 Task: In the  document Michael.txtMake this file  'available offline' Add shortcut to Drive 'Starred'Email the file to   softage.7@softage.net, with message attached Attention Needed: Please prioritize going through the email I've sent. and file type: 'HTML'
Action: Key pressed <Key.down>///\\\\\<Key.tab><Key.tab><Key.tab><Key.enter><Key.tab><Key.tab><Key.tab><Key.tab><Key.tab><Key.tab><Key.tab><Key.tab><Key.tab><Key.tab><Key.tab><Key.tab><Key.tab><Key.tab><Key.tab><Key.tab><Key.tab><Key.enter><Key.down><Key.enter>
Screenshot: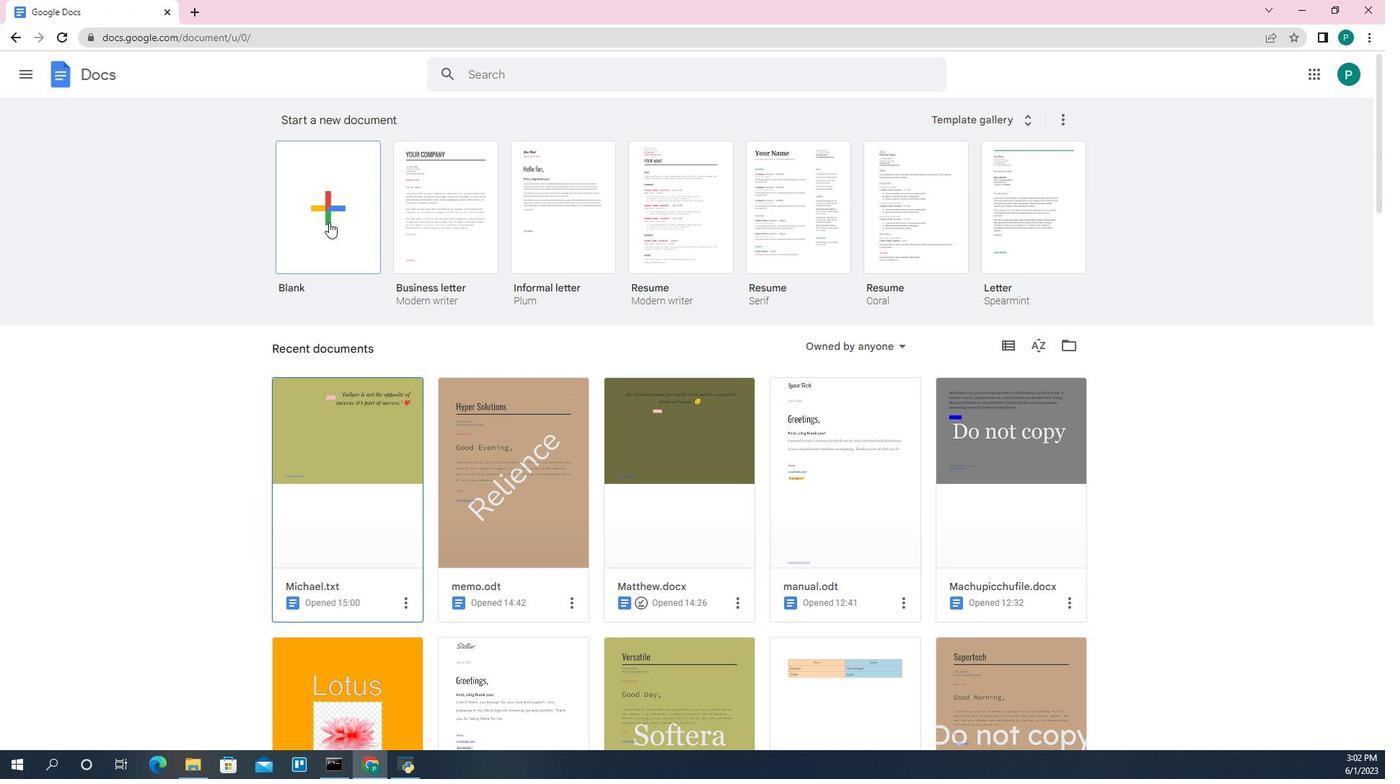 
Action: Mouse moved to (1190, 87)
Screenshot: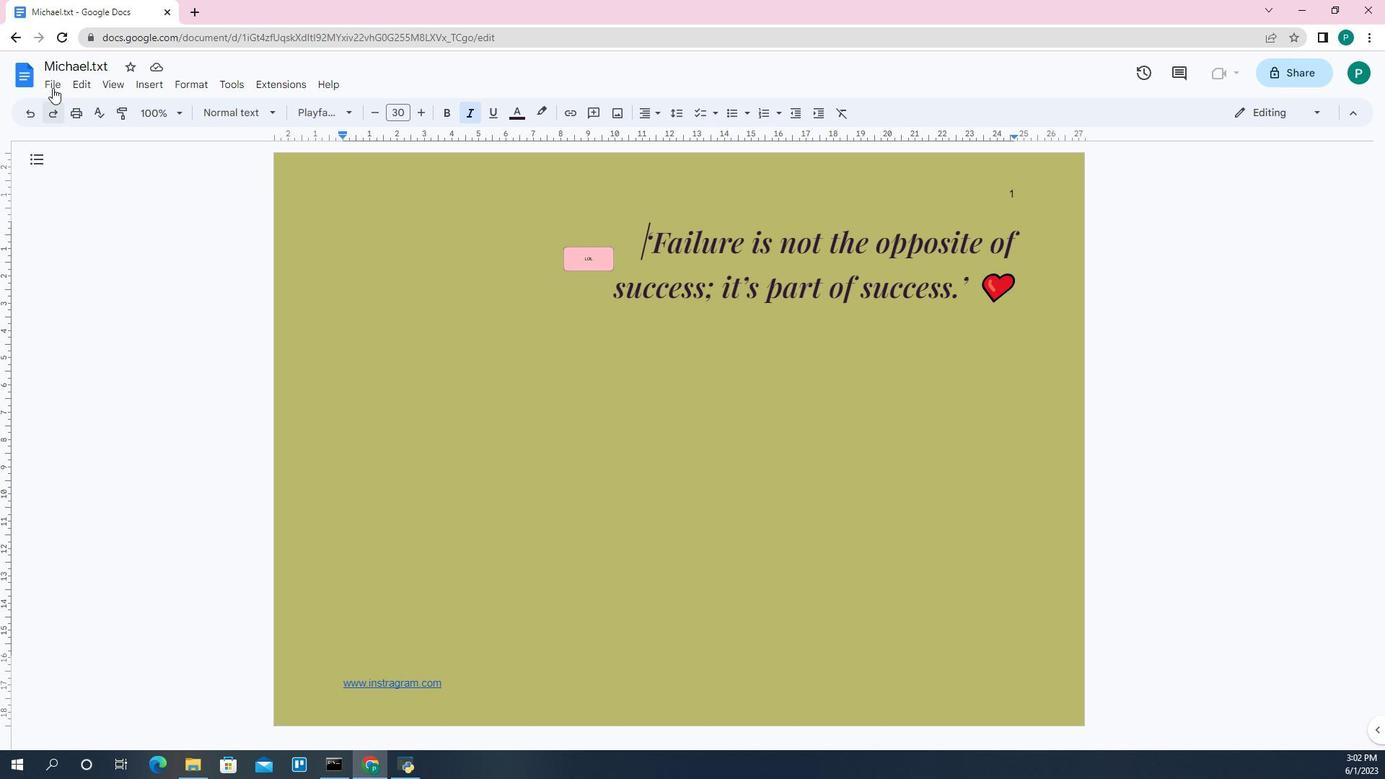 
Action: Mouse pressed left at (1190, 87)
Screenshot: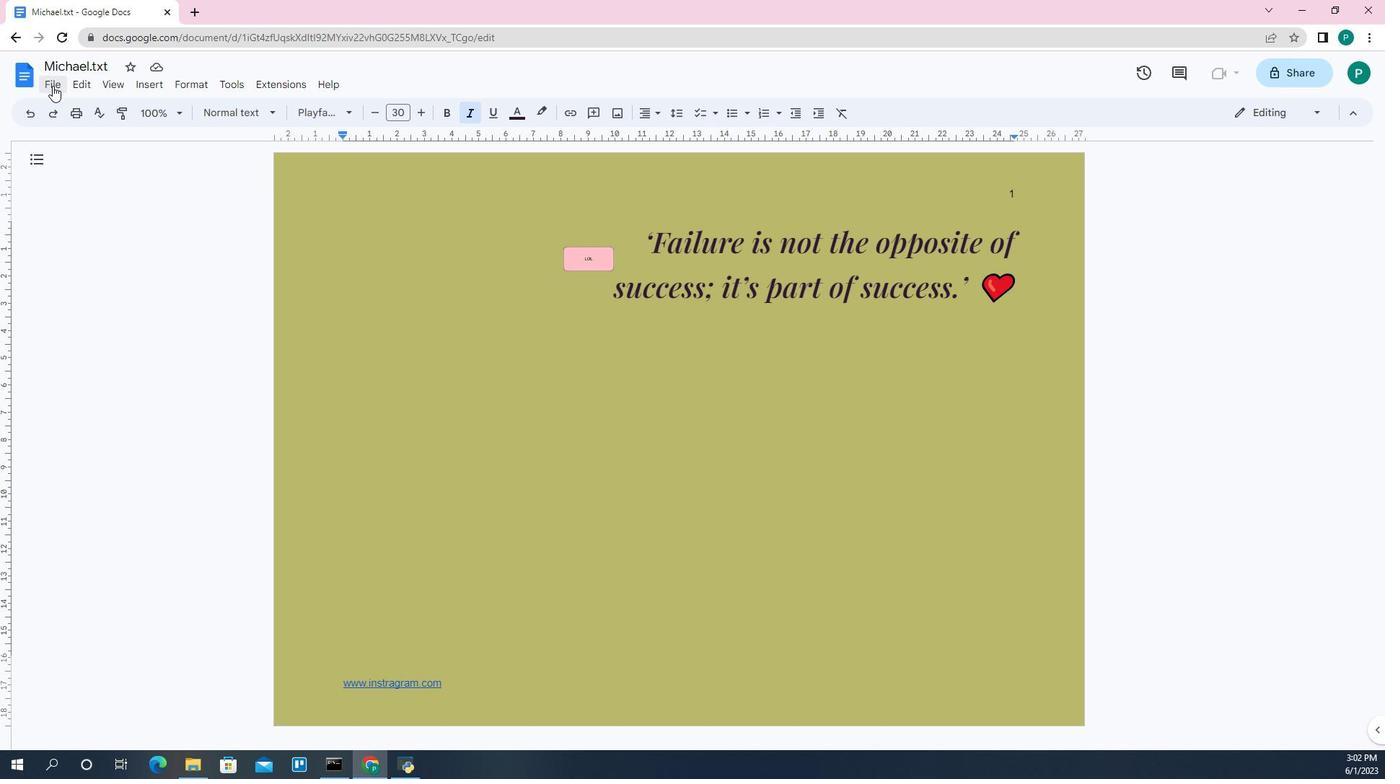 
Action: Key pressed <Key.down><Key.down><Key.down><Key.down><Key.down><Key.down><Key.down><Key.down><Key.down><Key.down><Key.down><Key.down><Key.enter><Key.right><Key.left><Key.down><Key.down><Key.down><Key.down><Key.down><Key.down><Key.down><Key.down><Key.down><Key.enter><Key.down><Key.up><Key.tab><Key.tab><Key.tab><Key.tab><Key.tab><Key.tab><Key.tab><Key.enter><Key.tab><Key.tab><Key.enter>
Screenshot: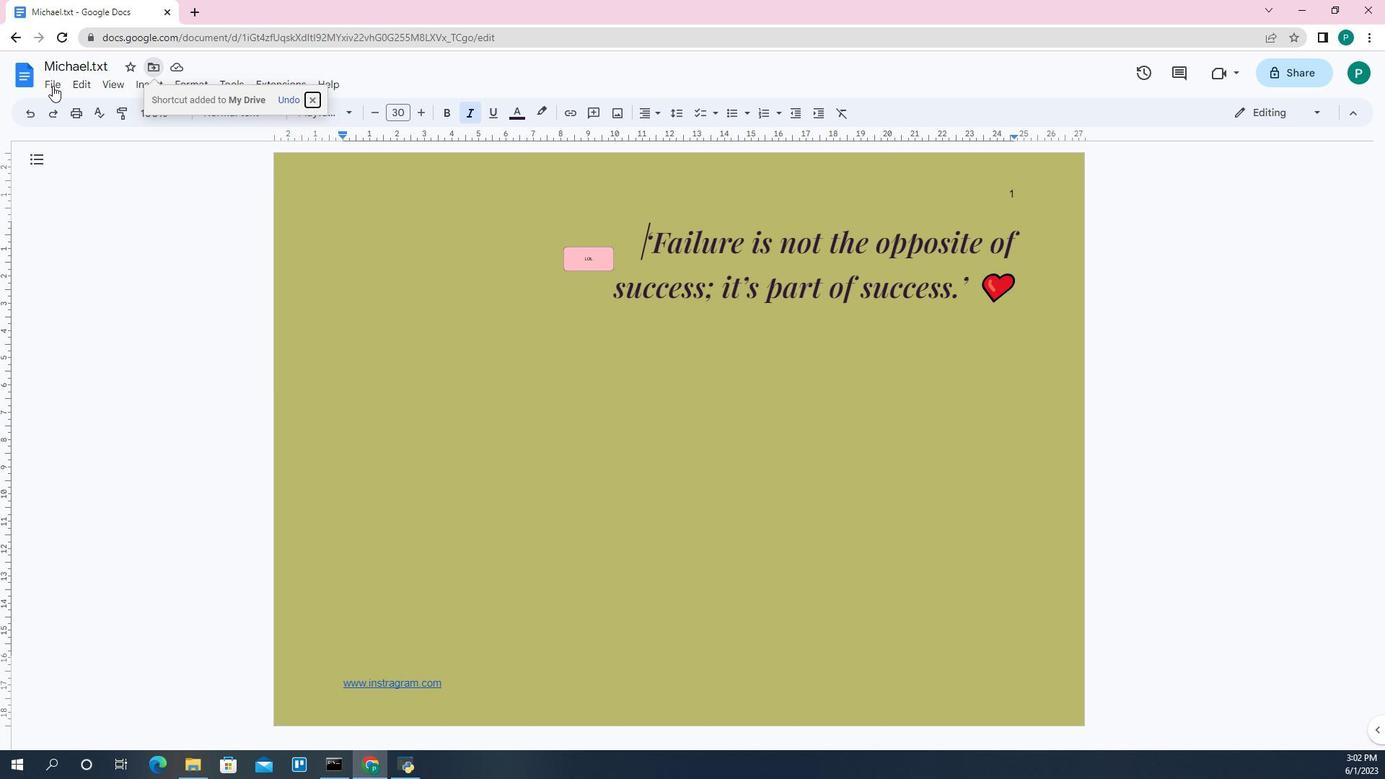 
Action: Mouse moved to (1196, 83)
Screenshot: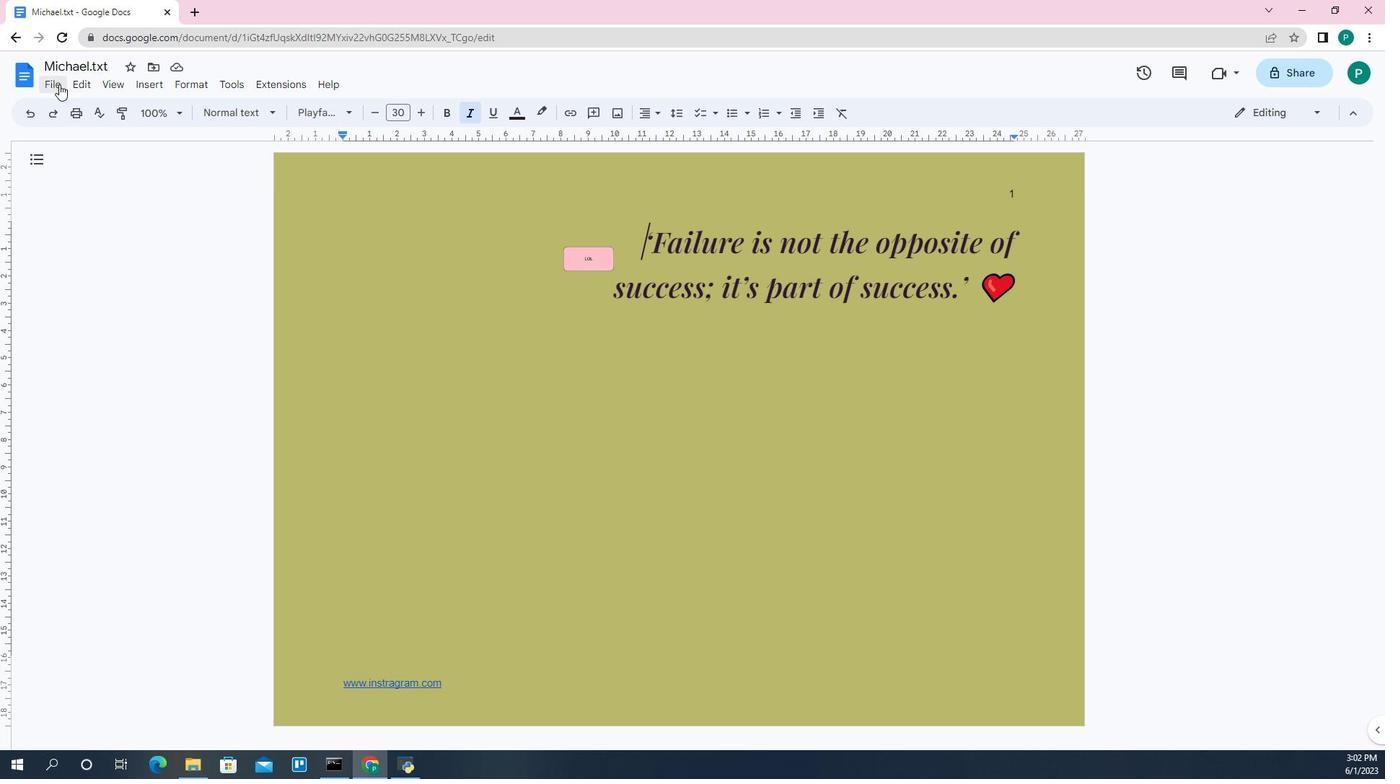 
Action: Mouse pressed left at (1196, 83)
Screenshot: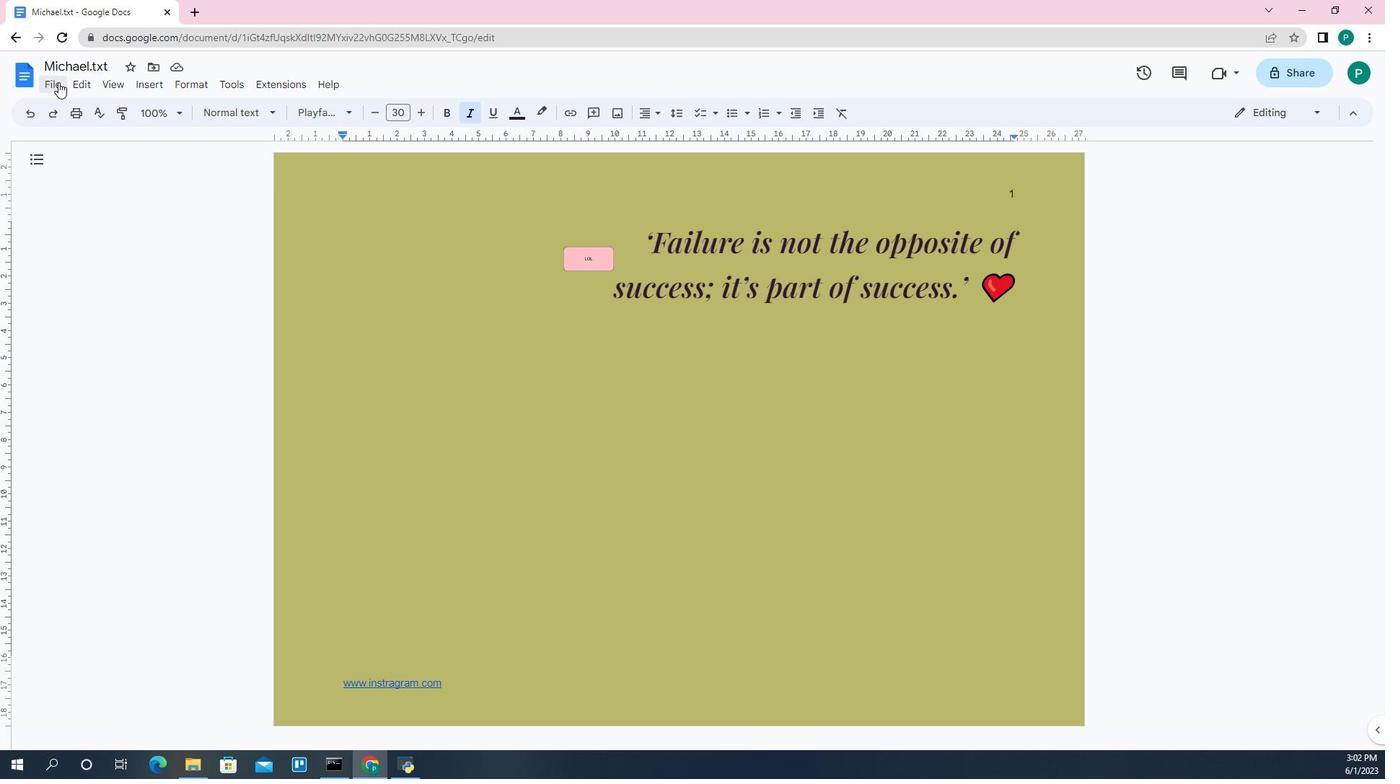 
Action: Key pressed <Key.down><Key.down><Key.down><Key.down><Key.down><Key.down><Key.down><Key.down><Key.down><Key.down><Key.up><Key.up><Key.up><Key.up><Key.up><Key.right><Key.enter>softage.7<Key.shift>@softage.net<Key.enter><Key.tab><Key.tab><Key.shift>Please<Key.space>prioritize<Key.space>going<Key.space>through<Key.space>the<Key.space>email<Key.space><Key.shift_r>I've<Key.space>sent.<Key.space><Key.tab><Key.tab><Key.tab><Key.tab><Key.tab><Key.tab><Key.tab><Key.tab><Key.tab><Key.tab><Key.down><Key.down><Key.down><Key.down><Key.enter><Key.tab><Key.tab><Key.enter>
Screenshot: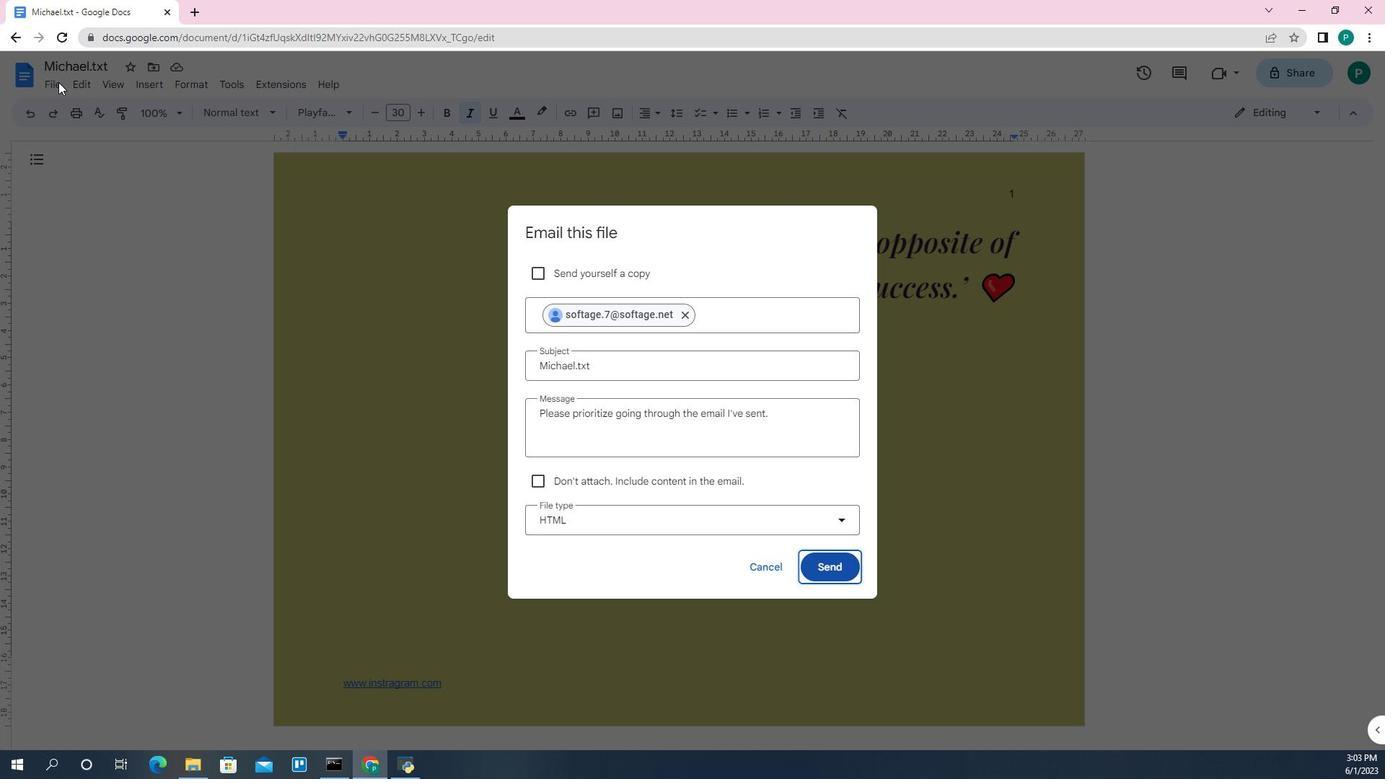 
